 Task: Schedule a 90-minute guided mountain biking adventure on challenging trails.
Action: Mouse pressed left at (461, 182)
Screenshot: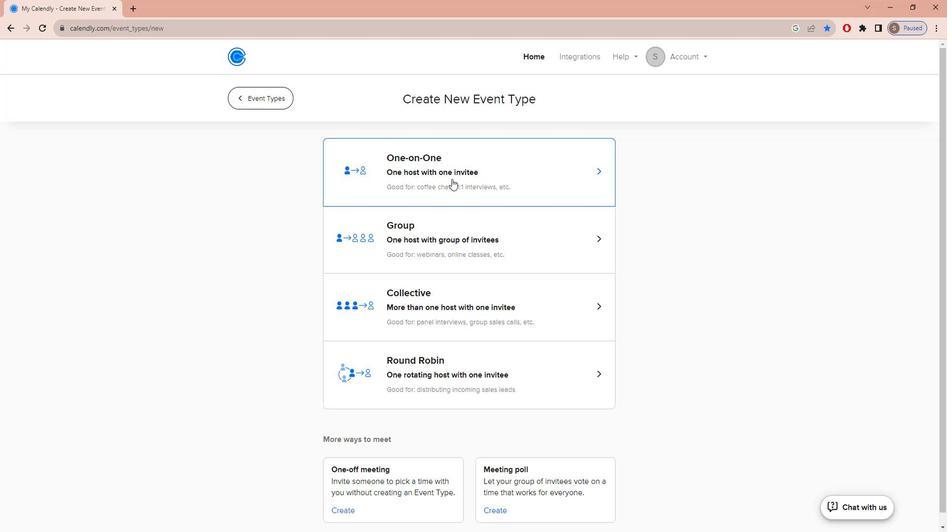 
Action: Mouse moved to (375, 244)
Screenshot: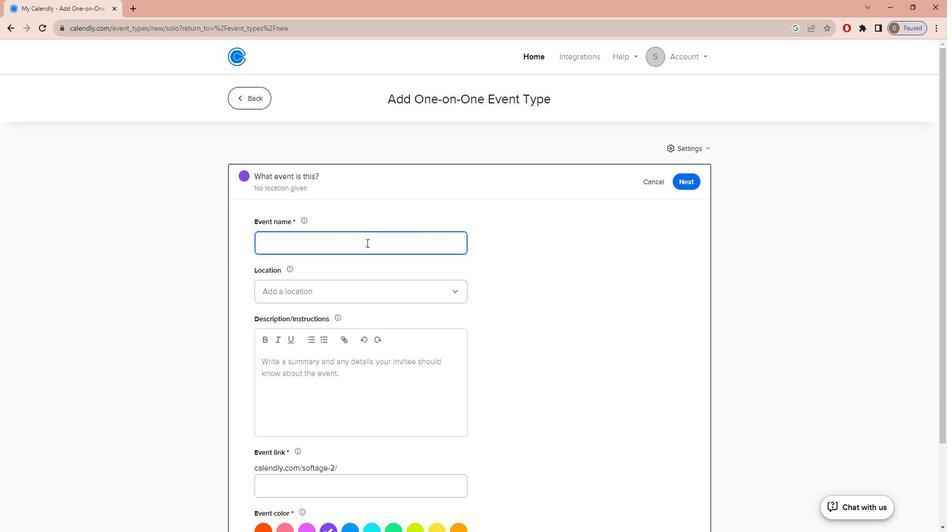 
Action: Mouse pressed left at (375, 244)
Screenshot: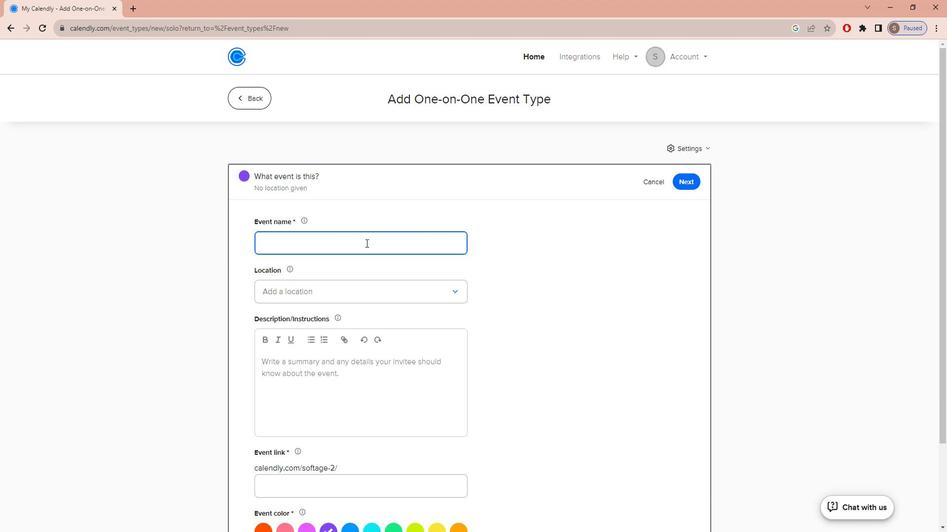 
Action: Key pressed g<Key.caps_lock>UIDED<Key.space><Key.caps_lock>m<Key.caps_lock>OUNTAIN<Key.space><Key.caps_lock>b<Key.caps_lock>IKING<Key.space><Key.caps_lock>a<Key.caps_lock>DVENTURE
Screenshot: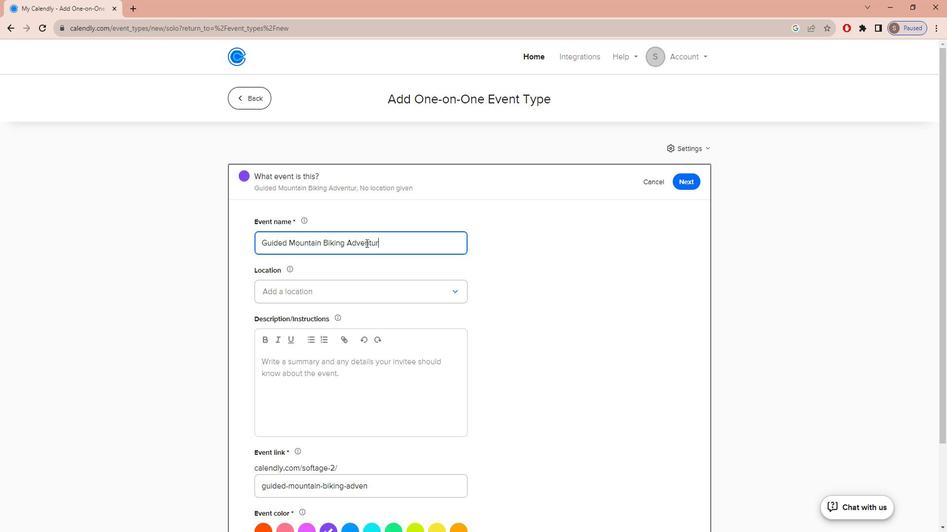 
Action: Mouse moved to (371, 293)
Screenshot: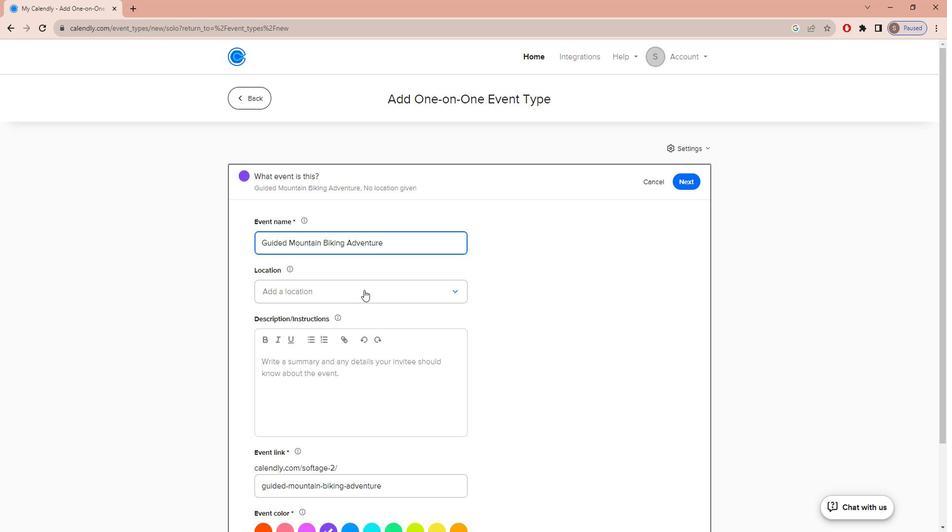 
Action: Mouse pressed left at (371, 293)
Screenshot: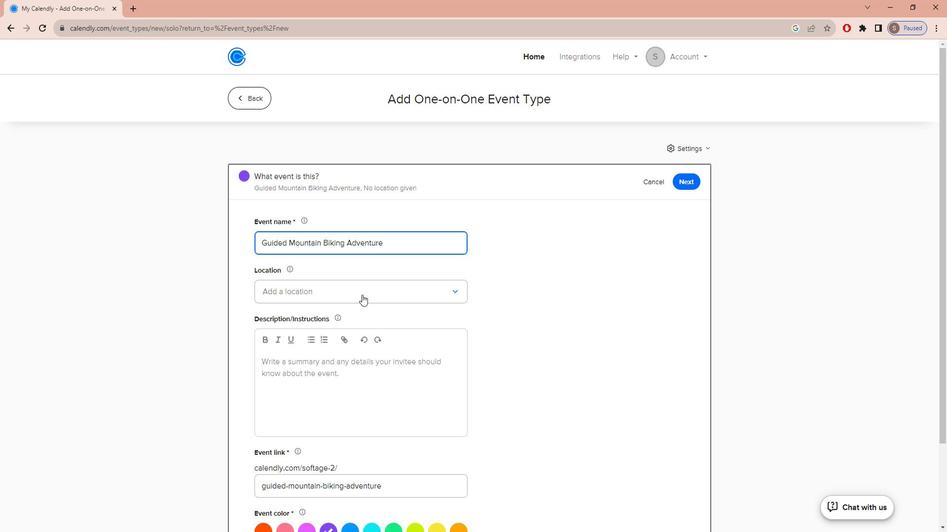 
Action: Mouse moved to (368, 316)
Screenshot: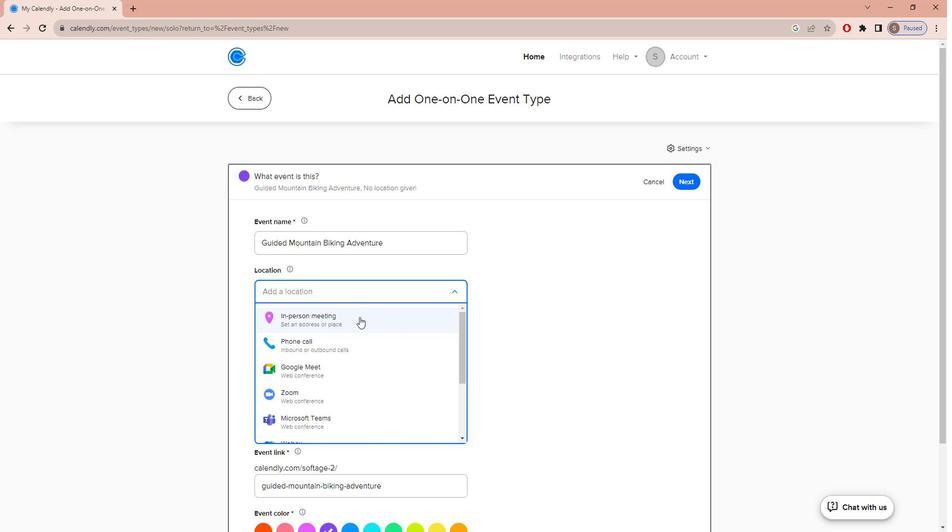 
Action: Mouse pressed left at (368, 316)
Screenshot: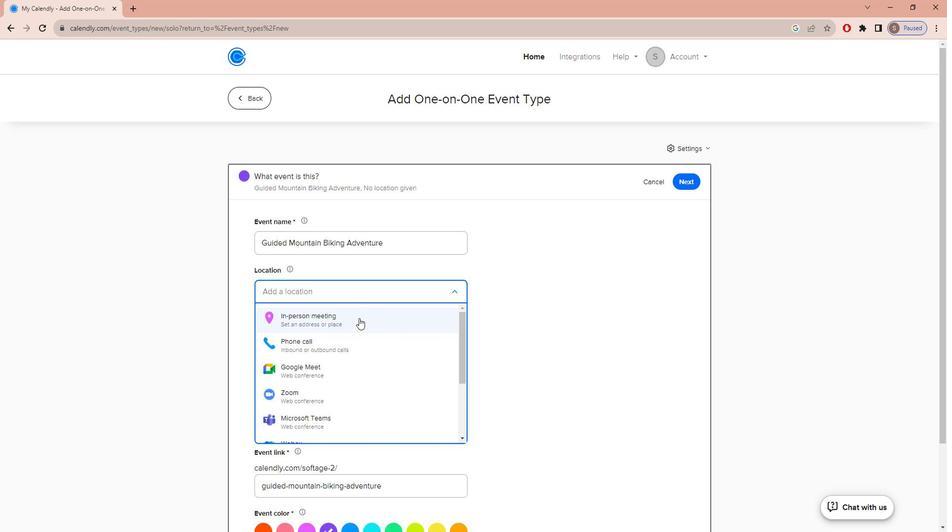 
Action: Mouse moved to (424, 176)
Screenshot: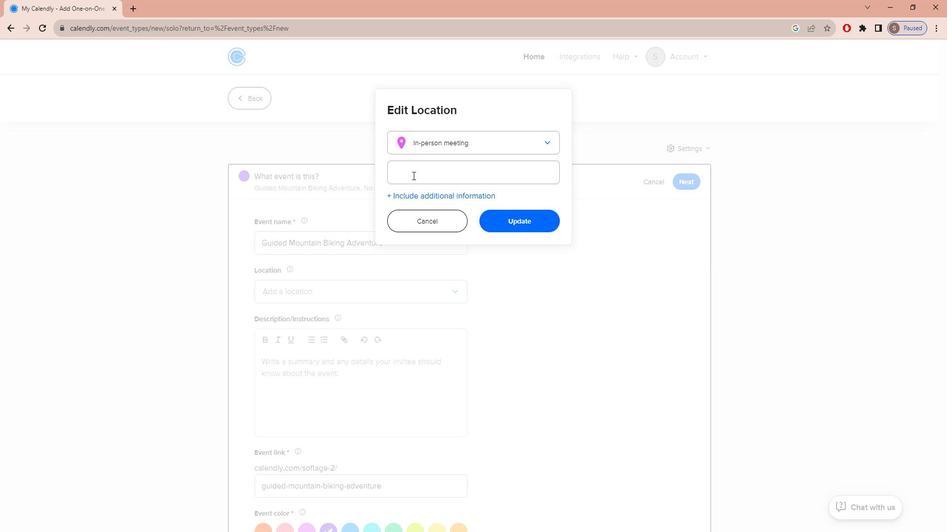 
Action: Mouse pressed left at (424, 176)
Screenshot: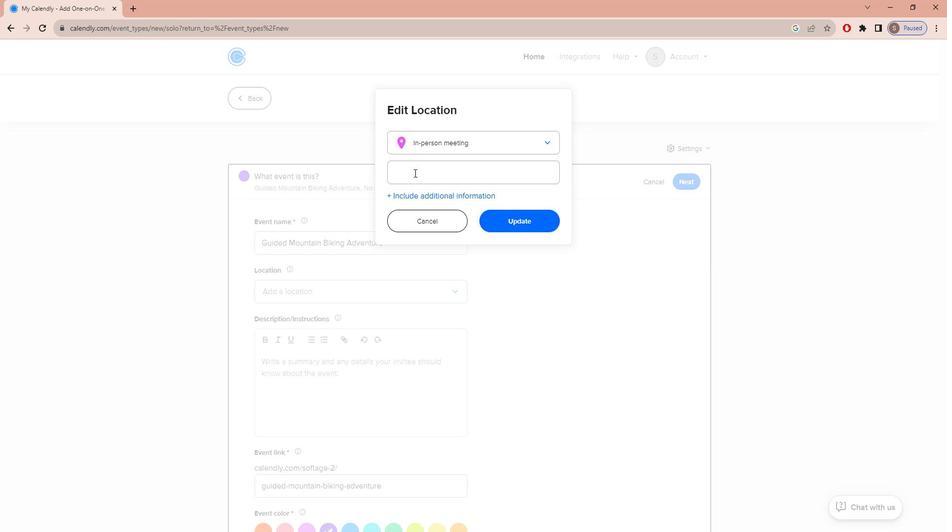
Action: Key pressed <Key.caps_lock>p<Key.caps_lock>ISGAH<Key.space><Key.caps_lock>n<Key.caps_lock>ATIONAL<Key.space><Key.caps_lock>f<Key.caps_lock>OREST<Key.space><Key.caps_lock>b<Key.caps_lock>REVARD,<Key.space><Key.caps_lock>n<Key.caps_lock>ORTH<Key.space><Key.caps_lock>c<Key.caps_lock>AROLINA,<Key.space>85701
Screenshot: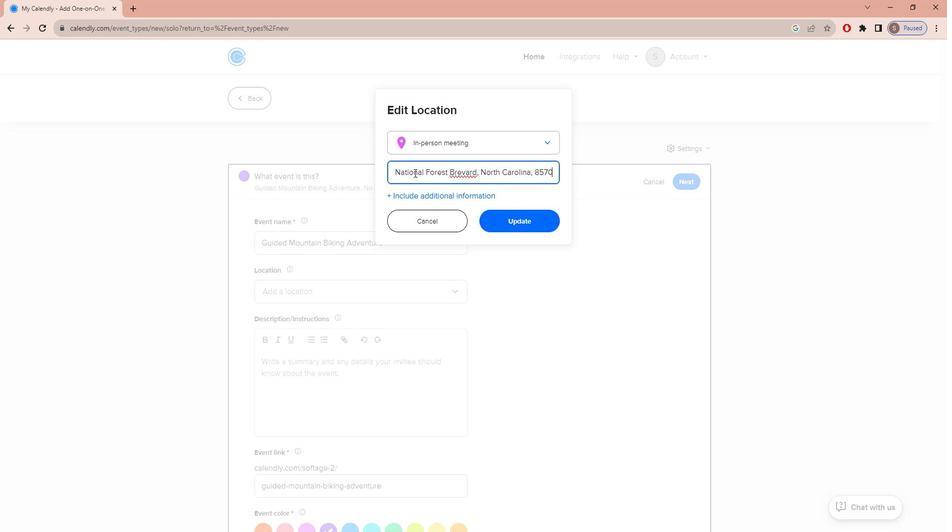 
Action: Mouse moved to (528, 219)
Screenshot: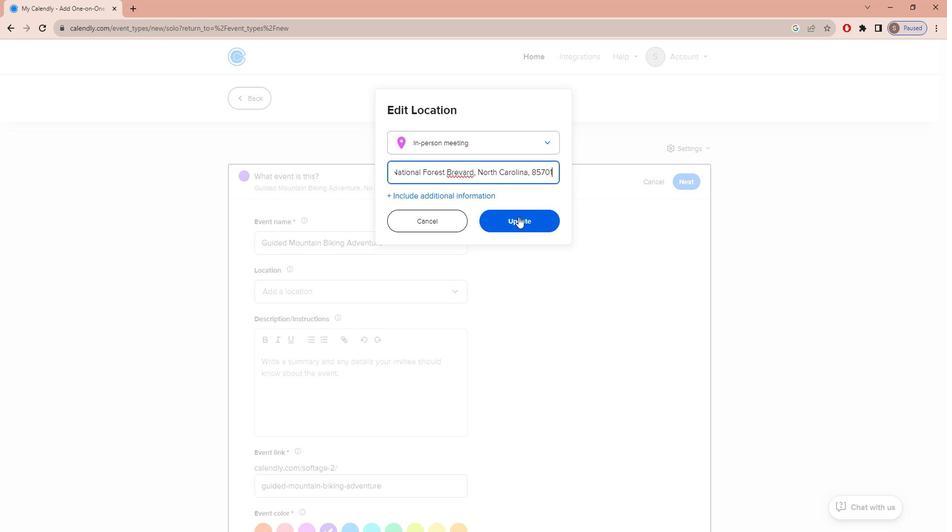 
Action: Mouse pressed left at (528, 219)
Screenshot: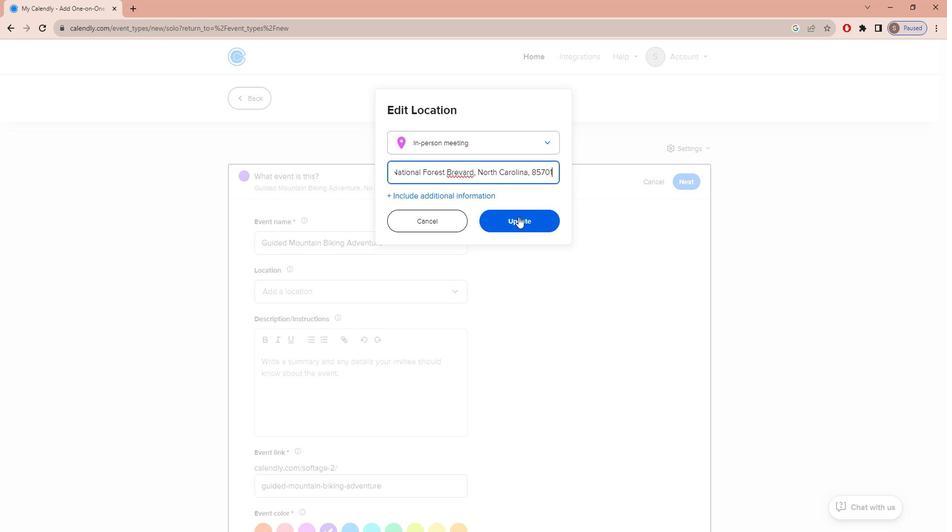 
Action: Mouse moved to (336, 385)
Screenshot: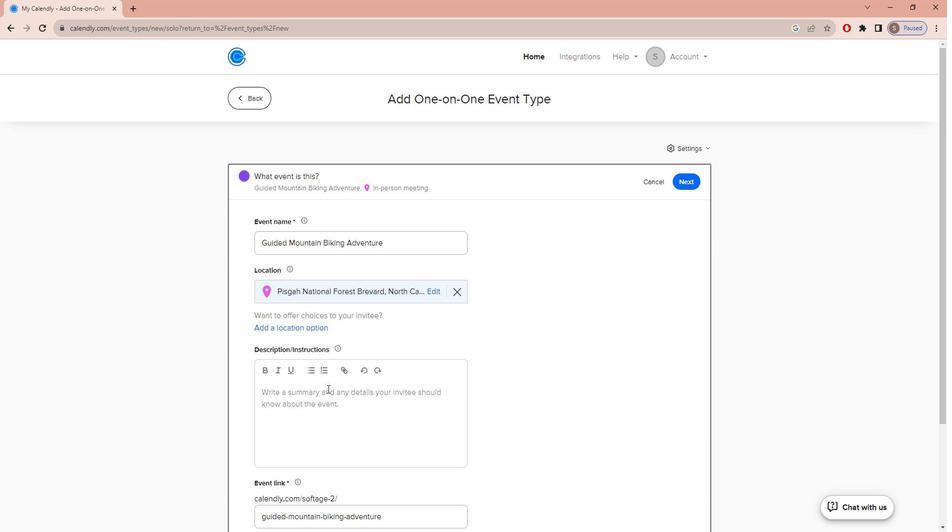 
Action: Mouse pressed left at (336, 385)
Screenshot: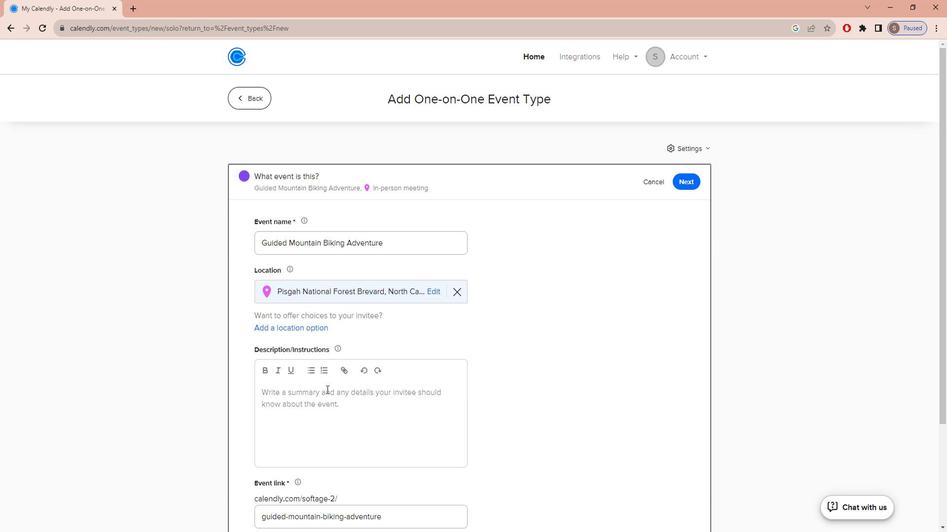 
Action: Mouse moved to (335, 386)
Screenshot: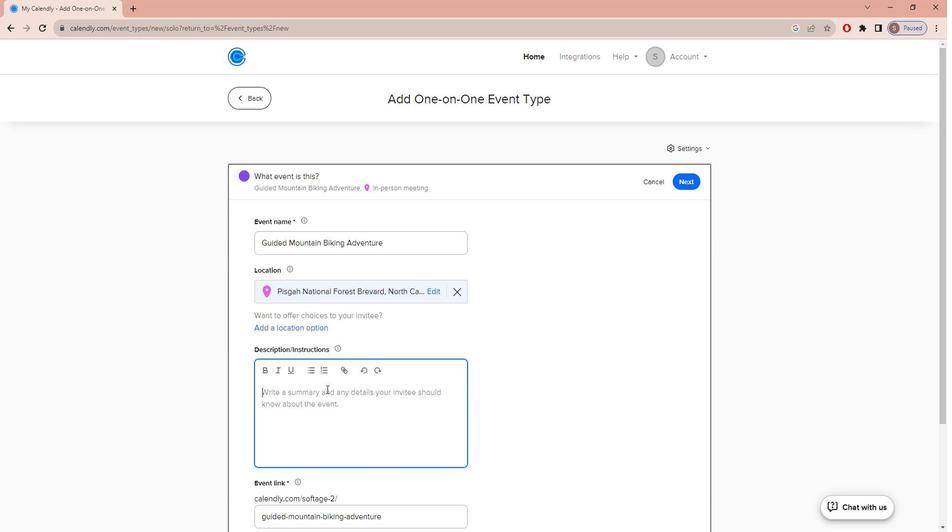 
Action: Key pressed <Key.caps_lock>j<Key.caps_lock>OIN<Key.space>US<Key.space>FOR<Key.space>AN<Key.space>EXHILARATING<Key.space>GUIDED<Key.space>MOUNTAIN<Key.space>BIKING<Key.space>ADVENTURE<Key.space>ON<Key.space>SOME<Key.space>OF<Key.space>THE<Key.space>MOST<Key.space>CHALLENGING<Key.space>TRAILS<Key.space>IN<Key.space>THE<Key.space>AREA.<Key.space><Key.caps_lock>w<Key.caps_lock>HETHER<Key.space>YOU'RE<Key.space>AN<Key.space>EXPERIENCED<Key.space>RIDER<Key.space>LOOKING<Key.space>FOR<Key.space>A<Key.space>THRILL<Key.space>OR<Key.space>A<Key.space>BEGINNER<Key.space>EAGER<Key.space>TO<Key.space>EXPLORE<Key.space>THE<Key.space>WOLRD<Key.space>OF<Key.space>MOUNTAIN<Key.space>BIKING,<Key.space>OUR<Key.space>EXPERIENCED<Key.space>GUIDED<Key.space>WILL<Key.space>LEAD<Key.space>YOU<Key.space>THROUGH<Key.space>THE<Key.space>PICTURESQUE
Screenshot: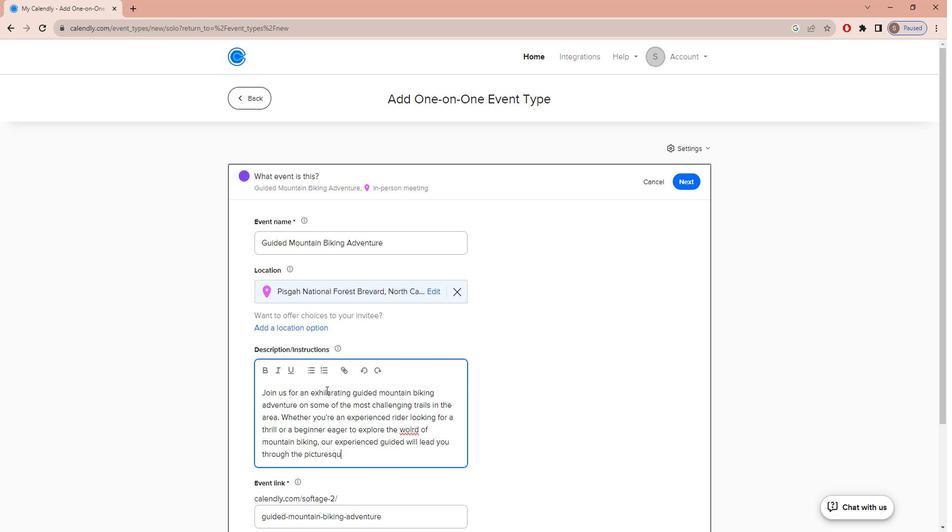 
Action: Mouse moved to (423, 428)
Screenshot: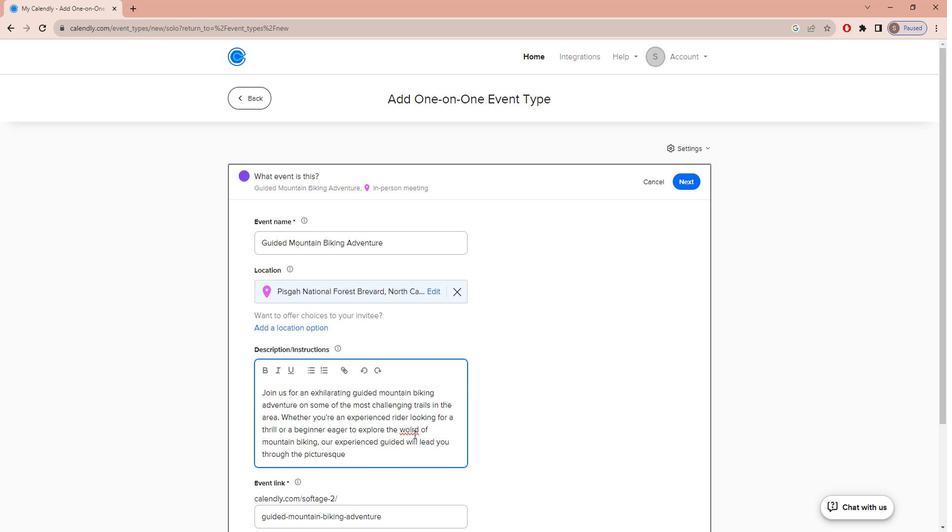 
Action: Mouse pressed left at (423, 428)
Screenshot: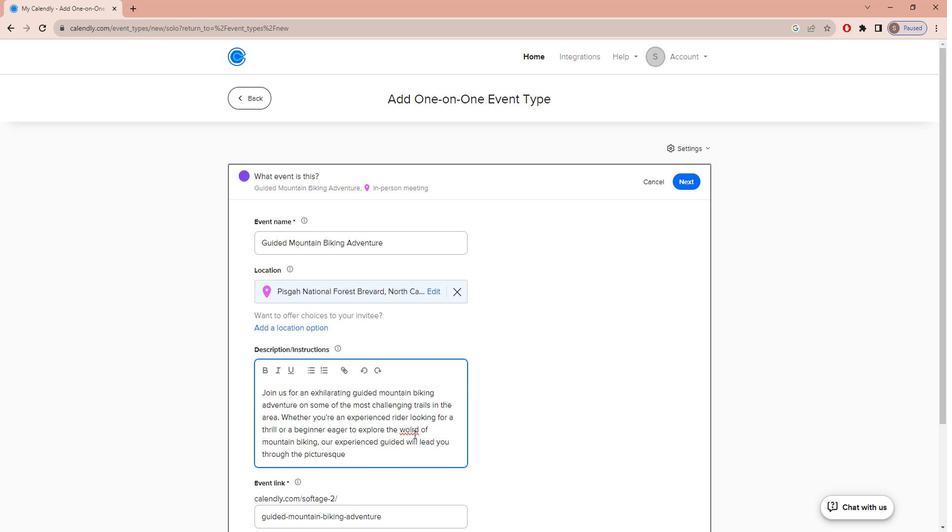 
Action: Key pressed <Key.backspace><Key.backspace>RL
Screenshot: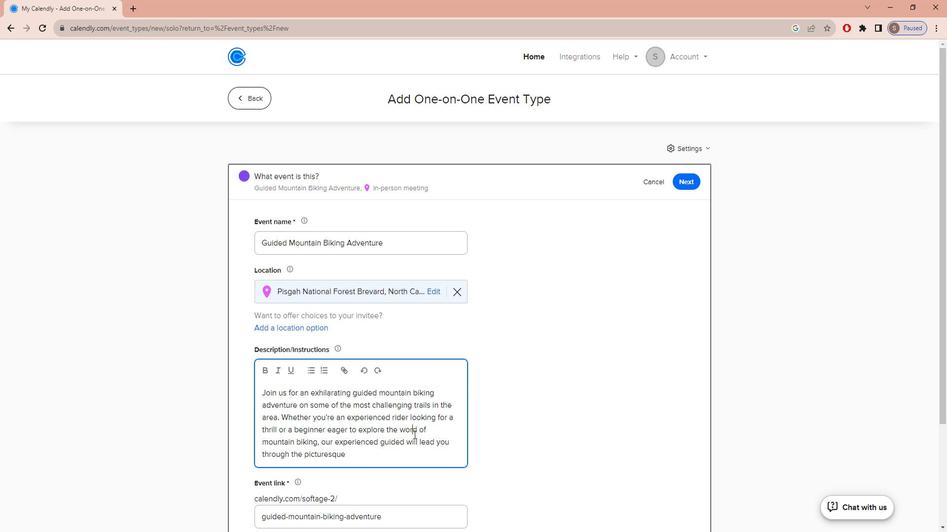 
Action: Mouse moved to (397, 452)
Screenshot: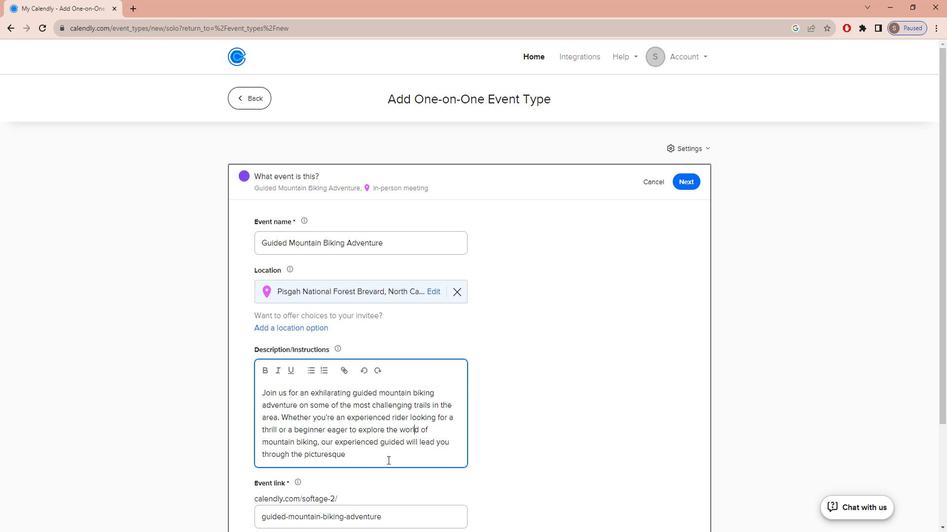 
Action: Mouse pressed left at (397, 452)
Screenshot: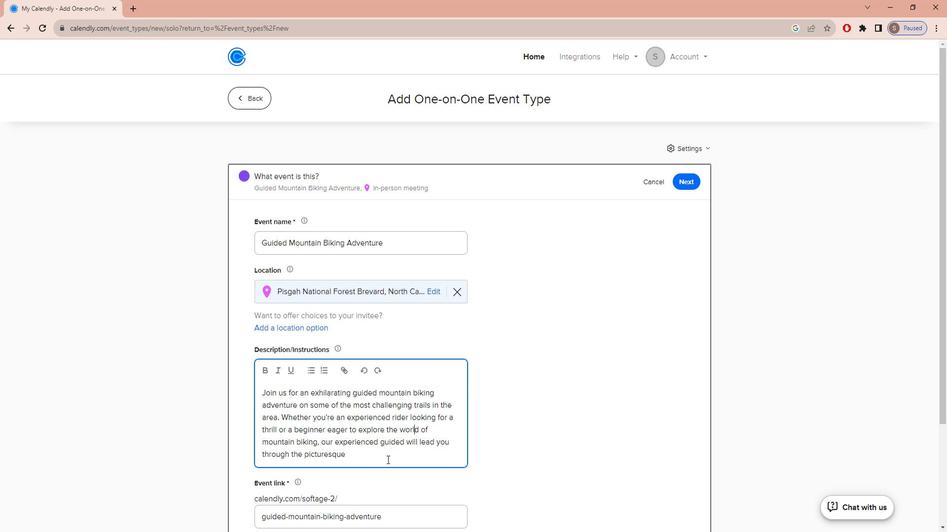 
Action: Key pressed <Key.space>TERRAIN<Key.space>AND<Key.space>PROVIDE<Key.space>TIPS<Key.space>AND<Key.space>SUPPORT<Key.space>ALONG<Key.space>THE<Key.space>WAY.<Key.space>
Screenshot: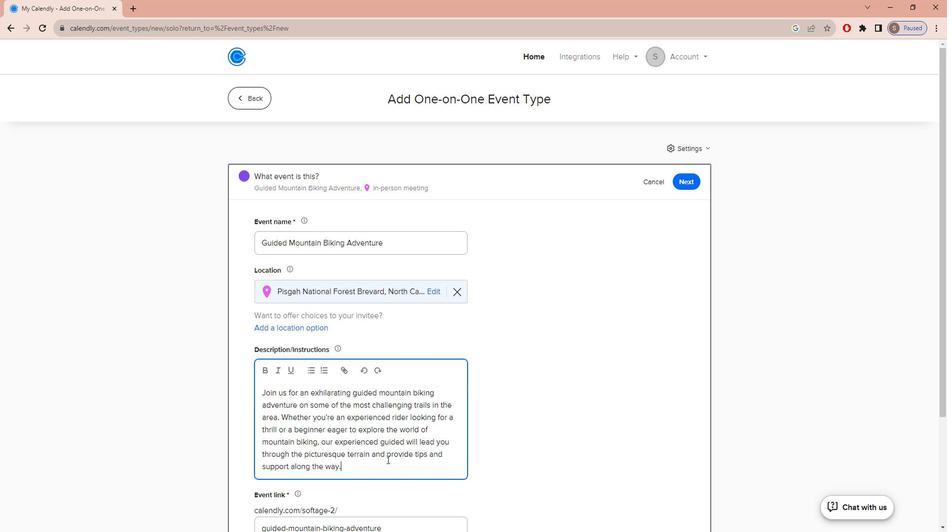 
Action: Mouse scrolled (397, 452) with delta (0, 0)
Screenshot: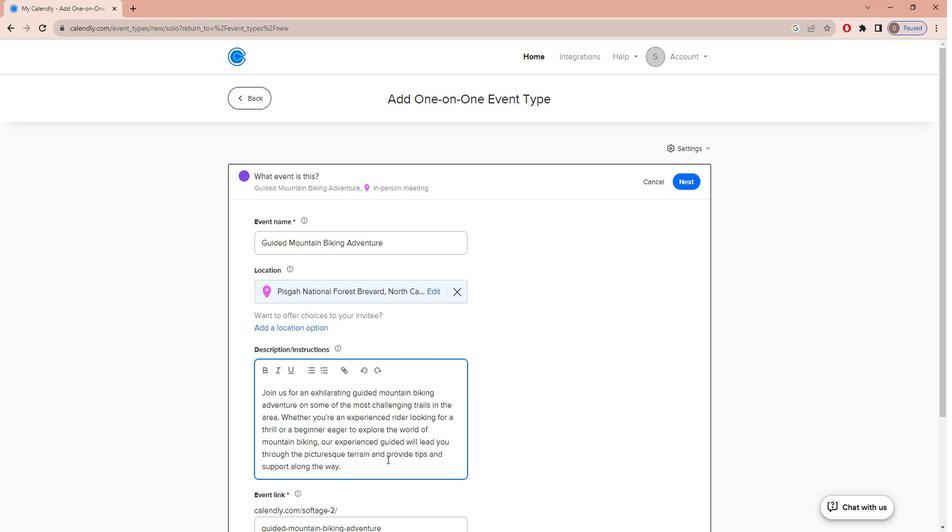 
Action: Mouse scrolled (397, 452) with delta (0, 0)
Screenshot: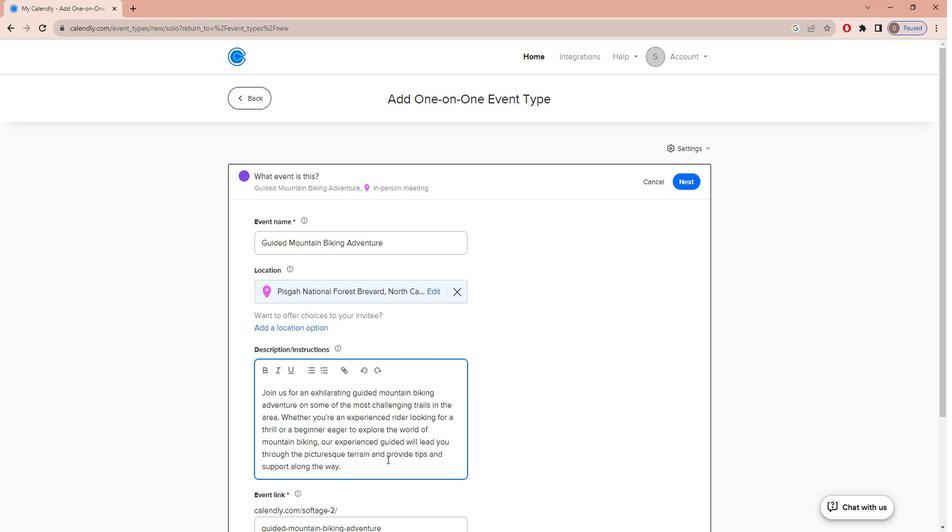 
Action: Mouse moved to (397, 454)
Screenshot: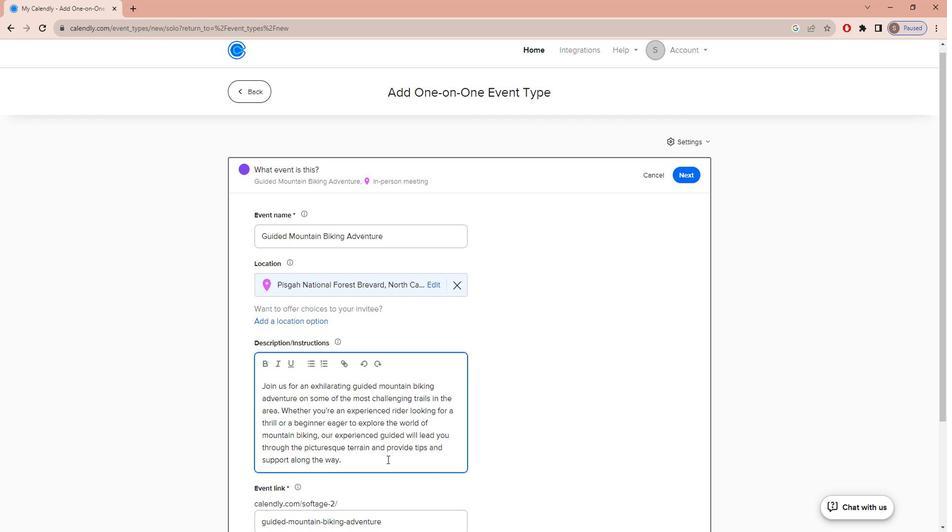 
Action: Mouse scrolled (397, 453) with delta (0, 0)
Screenshot: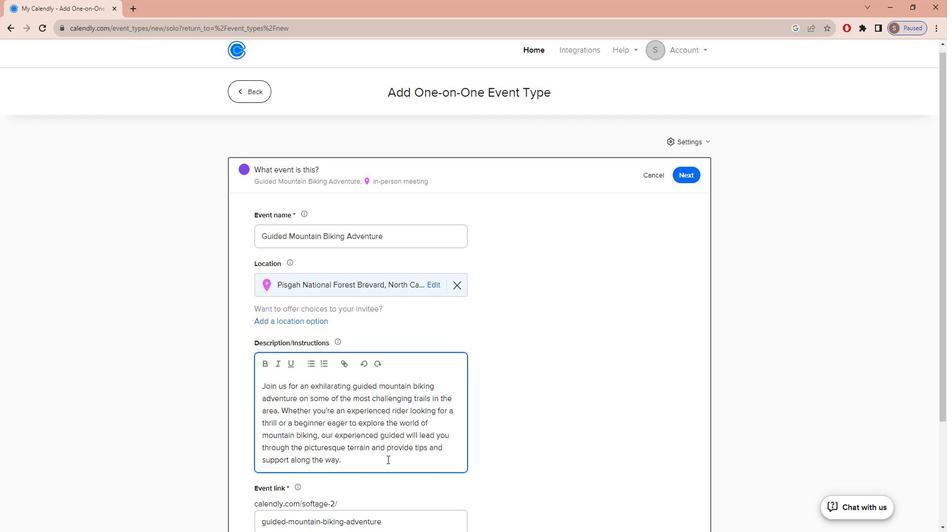 
Action: Mouse scrolled (397, 453) with delta (0, 0)
Screenshot: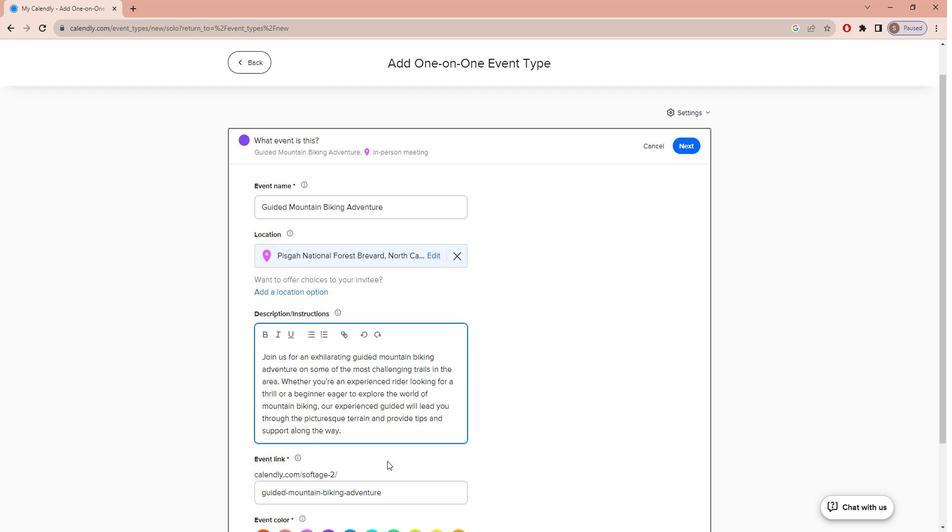 
Action: Mouse moved to (404, 432)
Screenshot: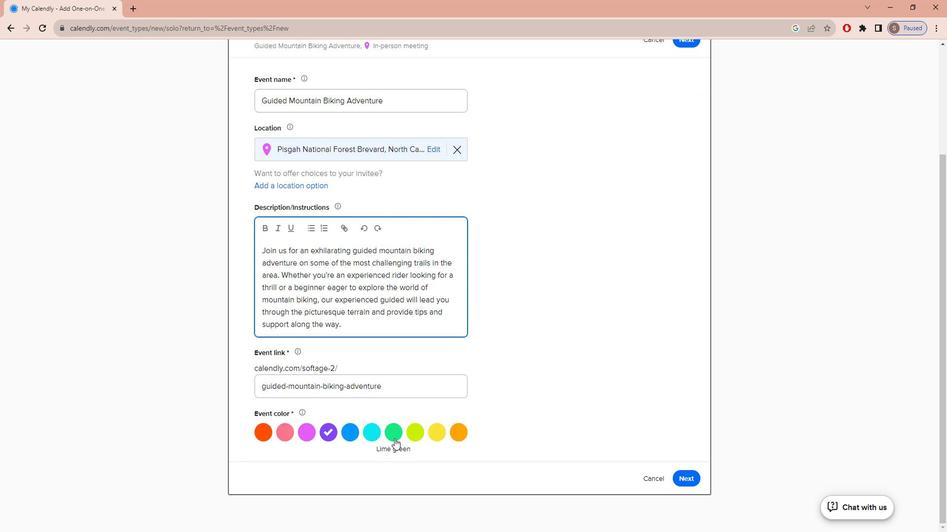 
Action: Mouse pressed left at (404, 432)
Screenshot: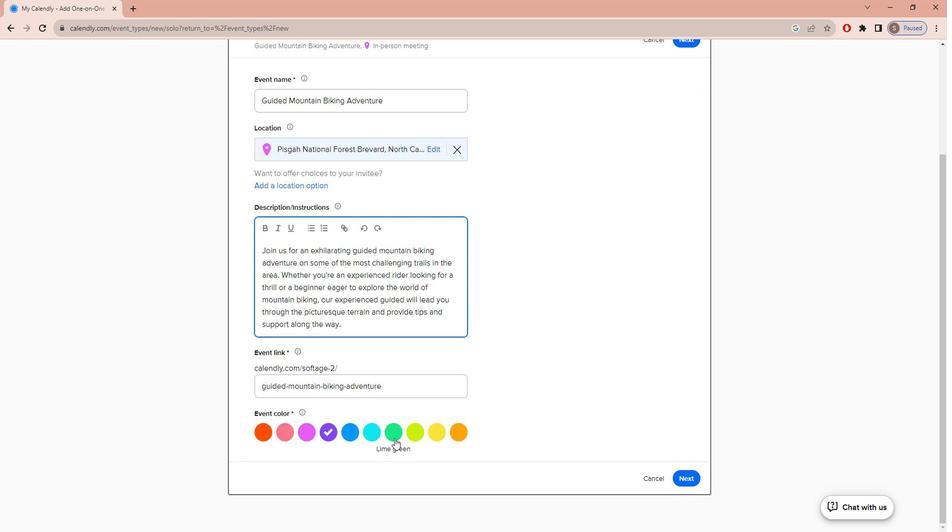 
Action: Mouse moved to (700, 469)
Screenshot: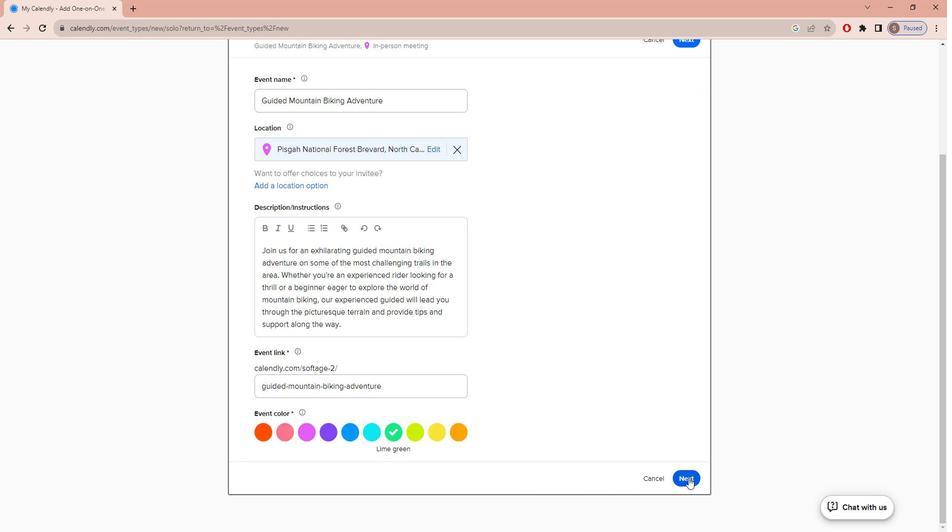 
Action: Mouse pressed left at (700, 469)
Screenshot: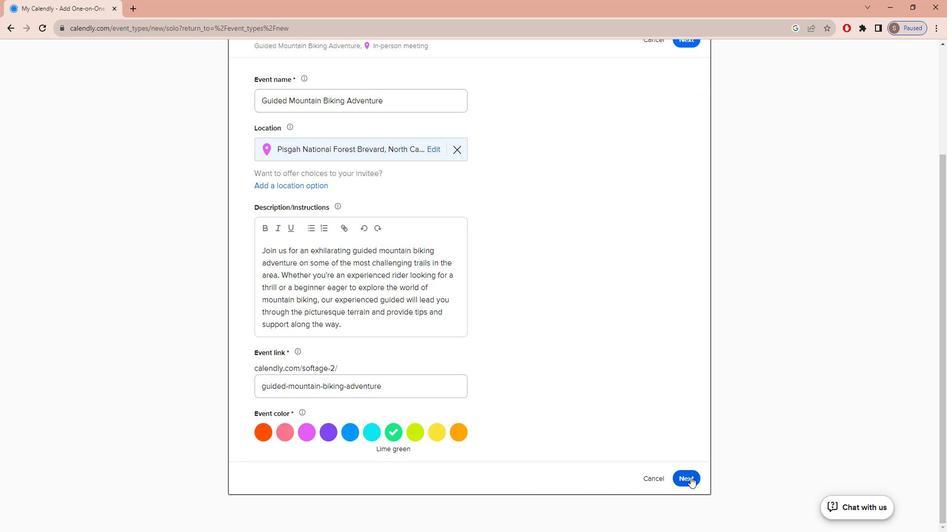 
Action: Mouse moved to (421, 290)
Screenshot: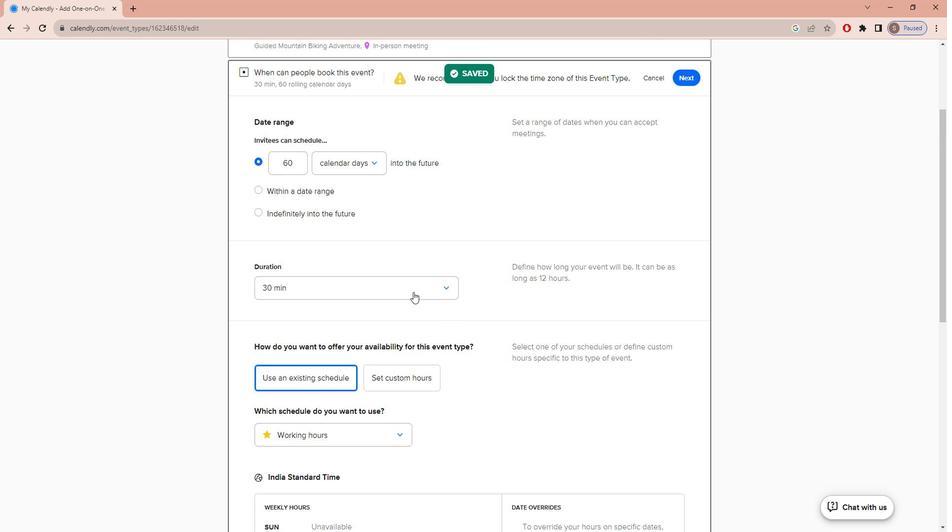 
Action: Mouse pressed left at (421, 290)
Screenshot: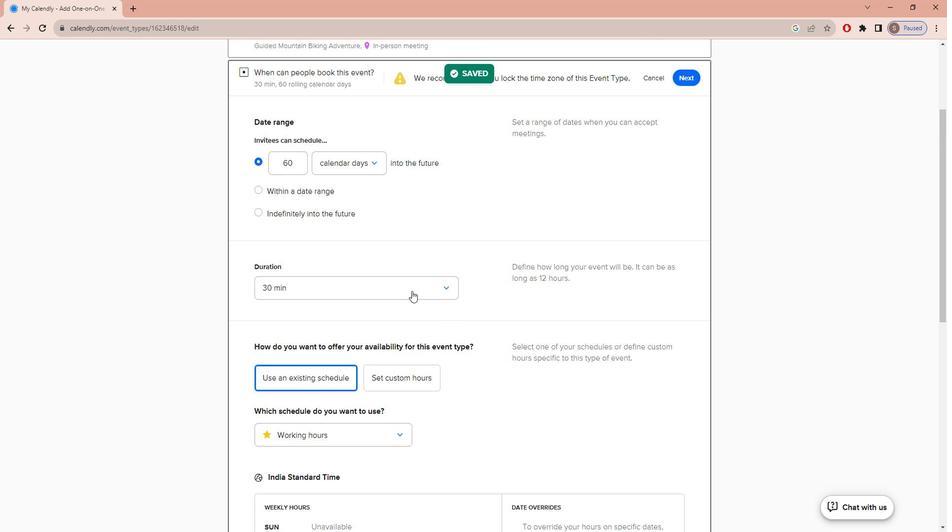
Action: Mouse moved to (391, 382)
Screenshot: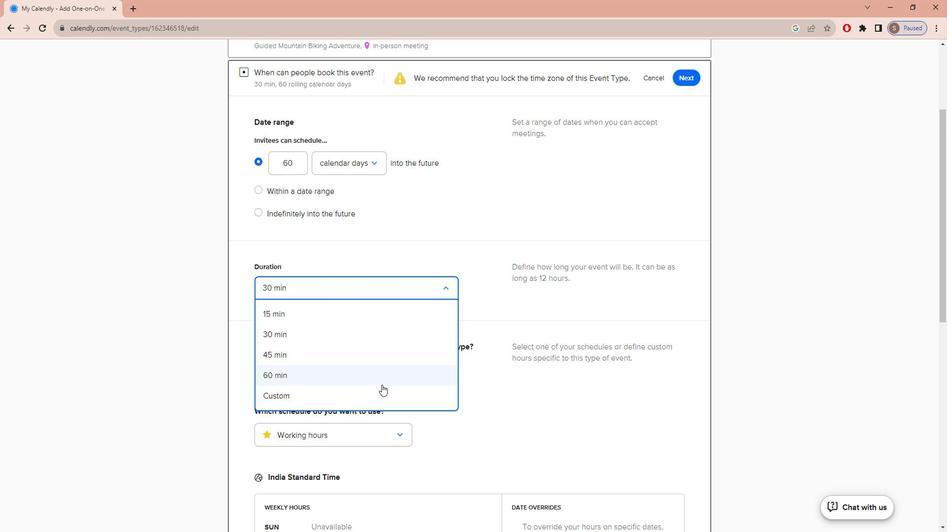 
Action: Mouse pressed left at (391, 382)
Screenshot: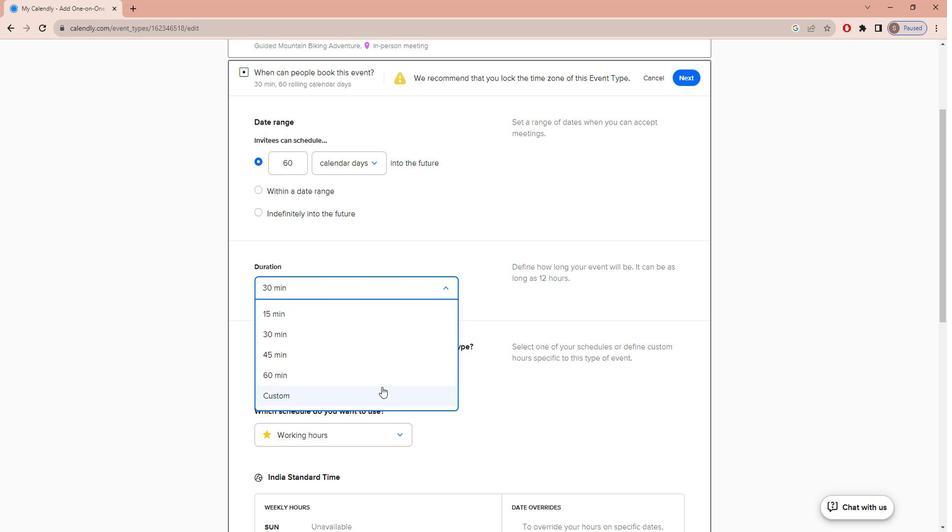 
Action: Mouse moved to (371, 323)
Screenshot: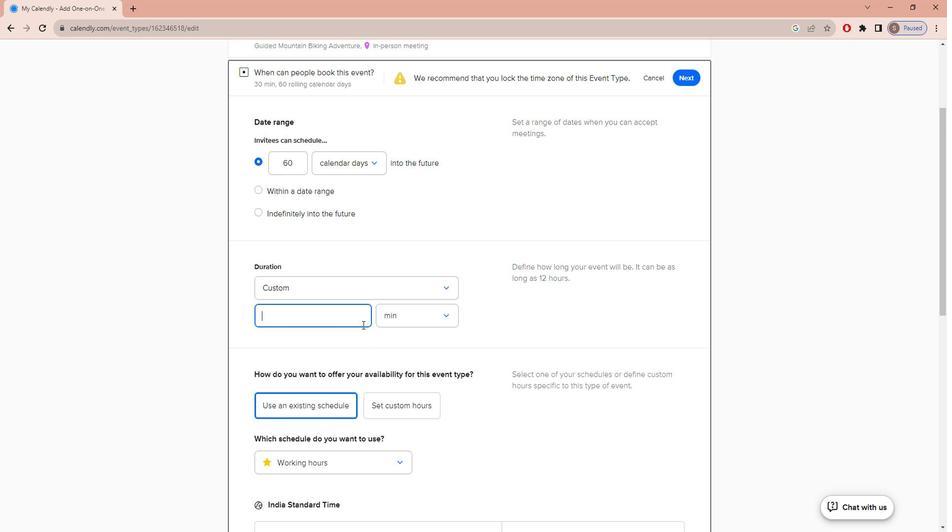 
Action: Key pressed 90<Key.space>
Screenshot: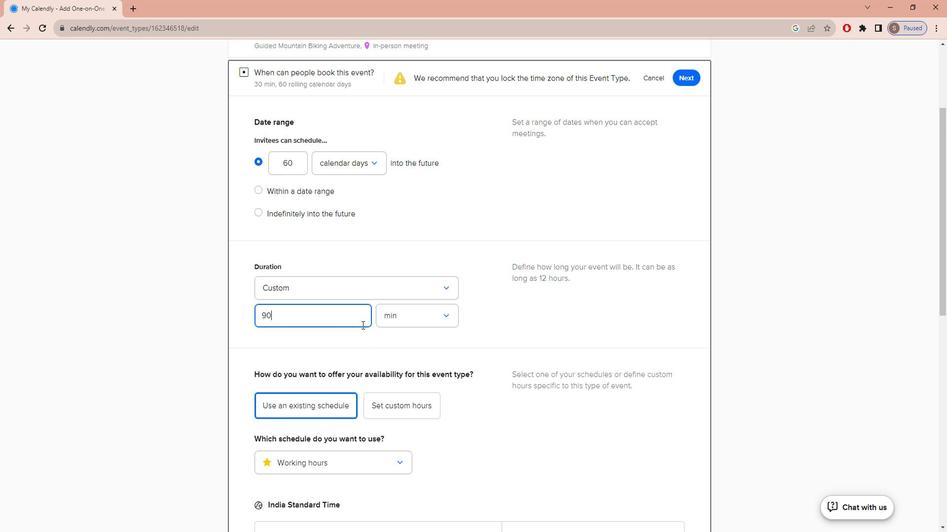 
Action: Mouse moved to (591, 249)
Screenshot: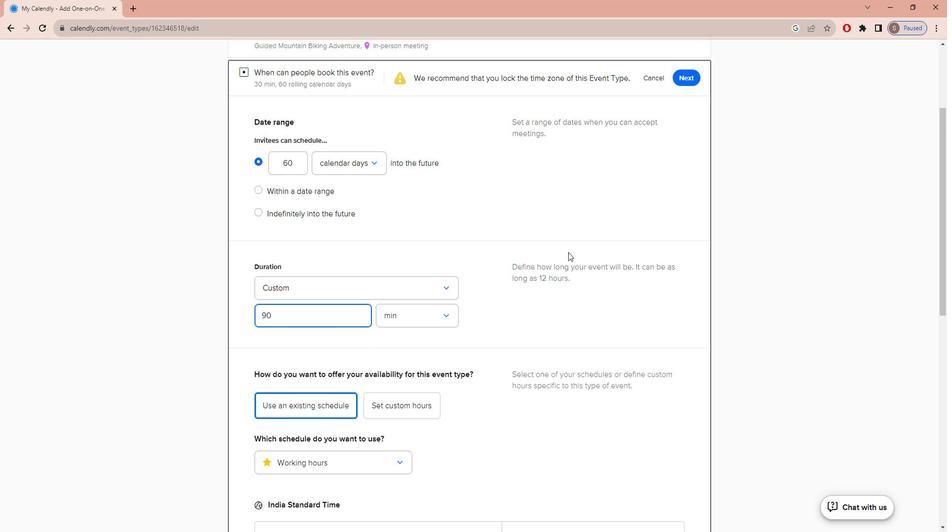 
Action: Mouse scrolled (591, 250) with delta (0, 0)
Screenshot: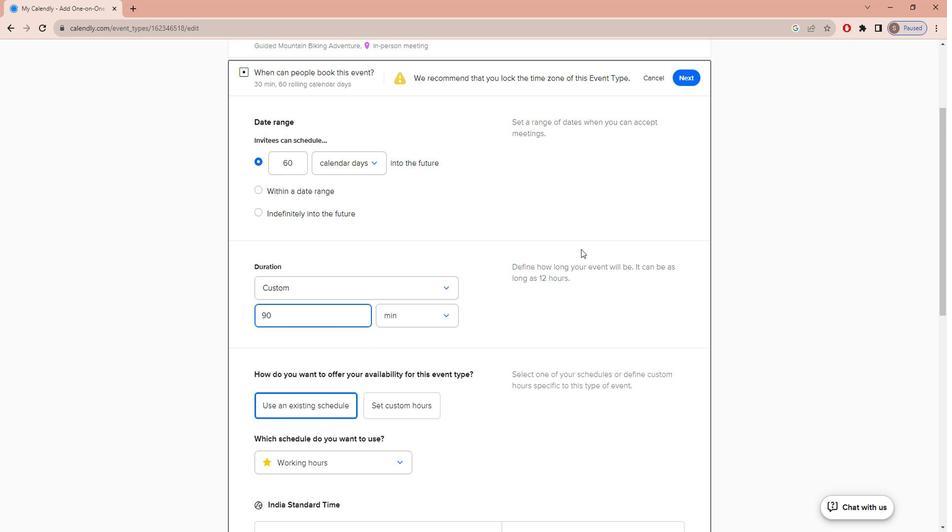 
Action: Mouse scrolled (591, 250) with delta (0, 0)
Screenshot: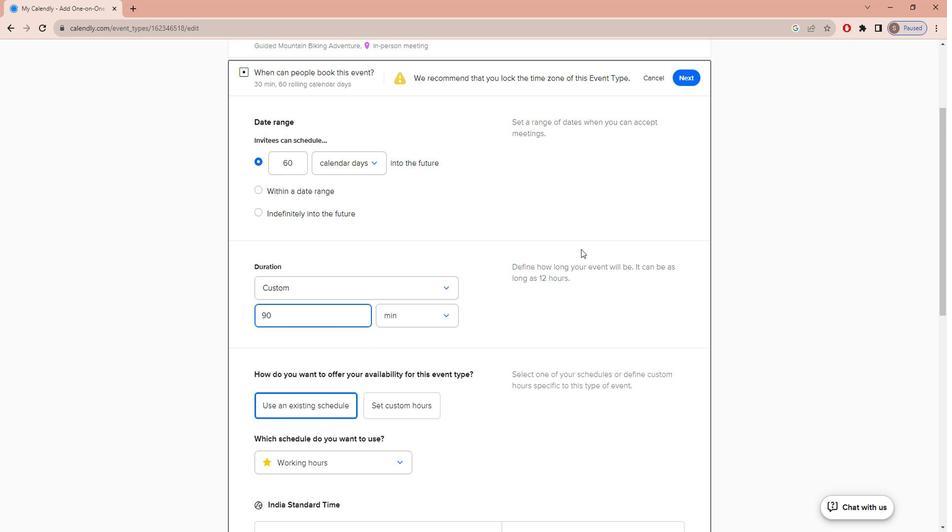 
Action: Mouse scrolled (591, 250) with delta (0, 0)
Screenshot: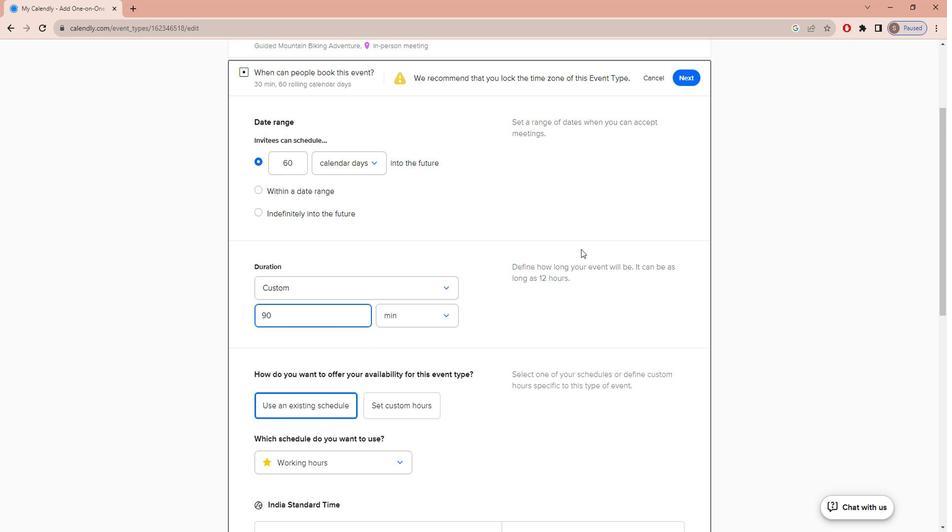 
Action: Mouse scrolled (591, 250) with delta (0, 0)
Screenshot: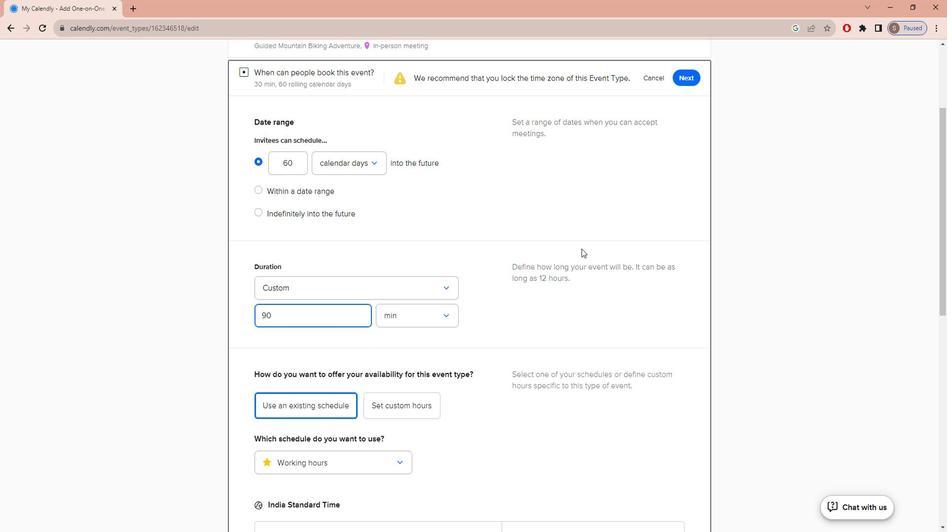 
Action: Mouse scrolled (591, 250) with delta (0, 0)
Screenshot: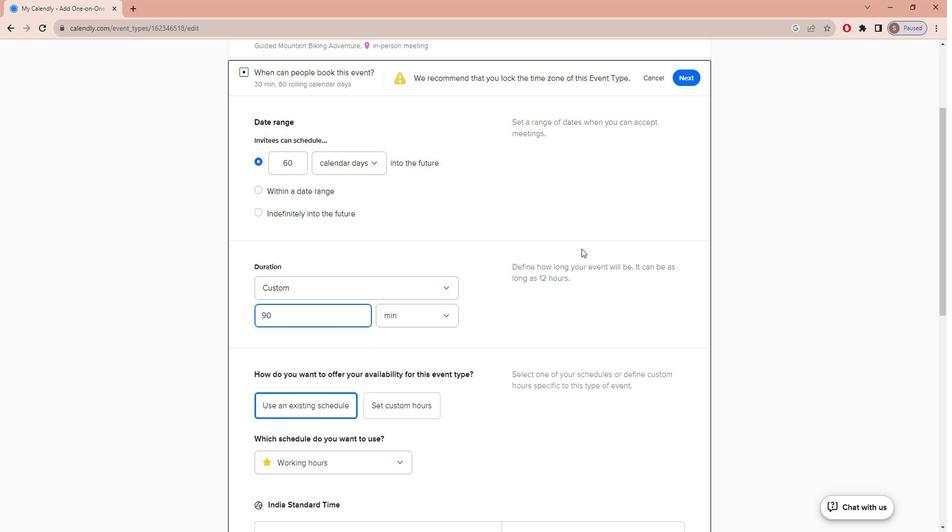 
Action: Mouse moved to (694, 220)
Screenshot: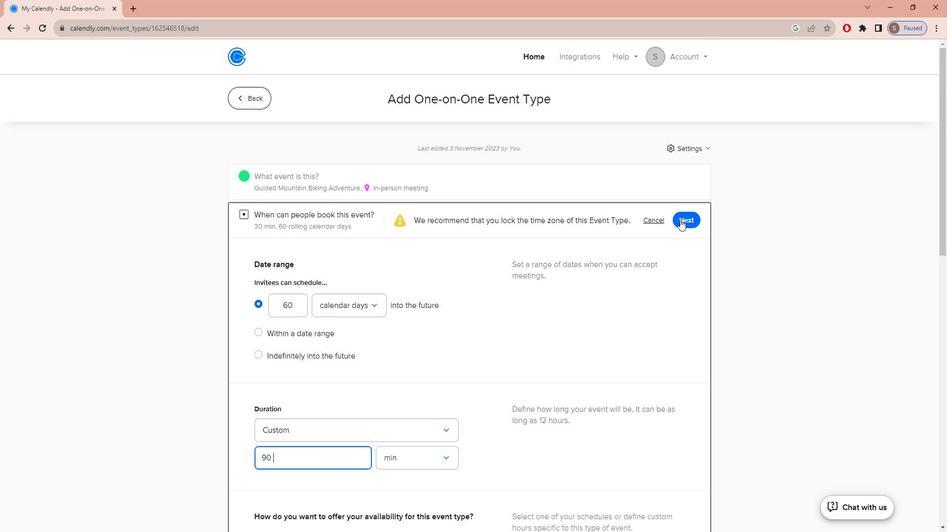 
Action: Mouse pressed left at (694, 220)
Screenshot: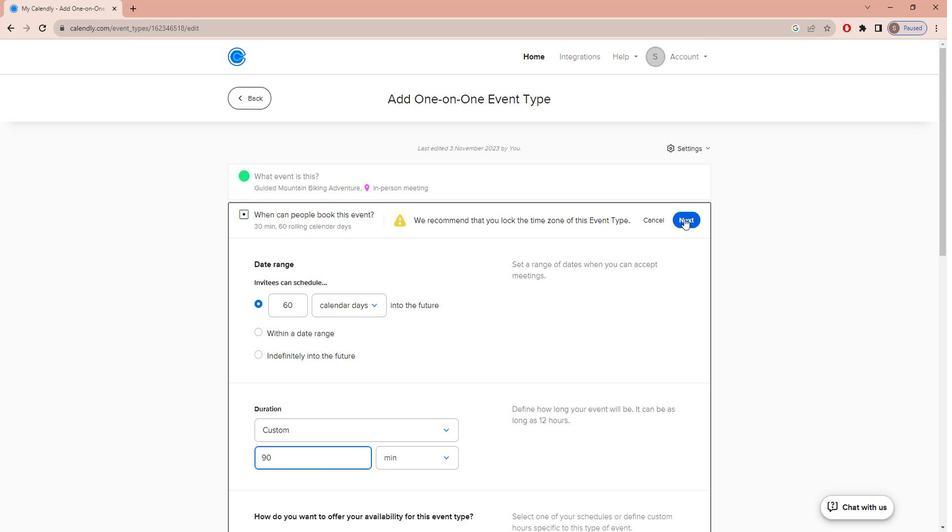 
